 Task: Create a task  Integrate a new online platform for online tutoring services , assign it to team member softage.1@softage.net in the project AnalyseNow and update the status of the task to  At Risk , set the priority of the task to Medium
Action: Mouse moved to (69, 274)
Screenshot: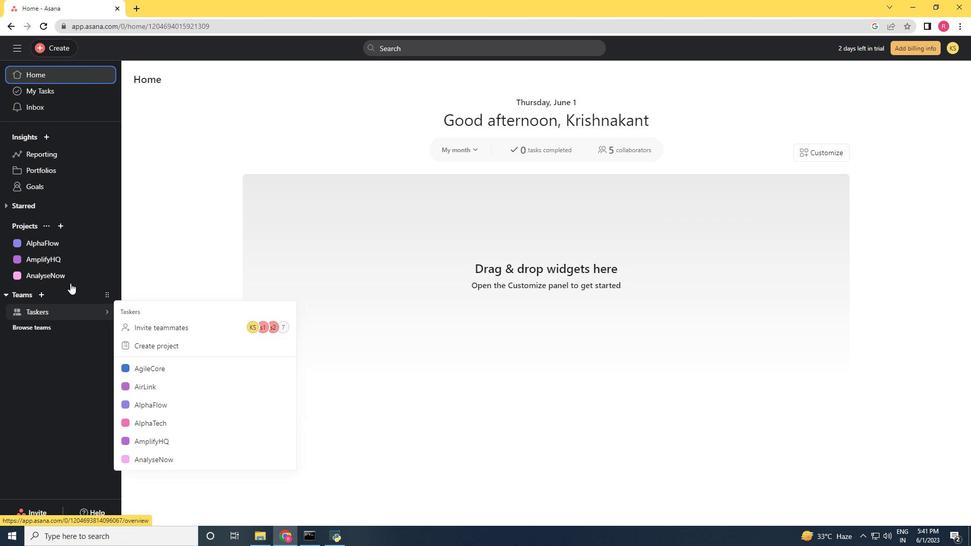
Action: Mouse pressed left at (69, 274)
Screenshot: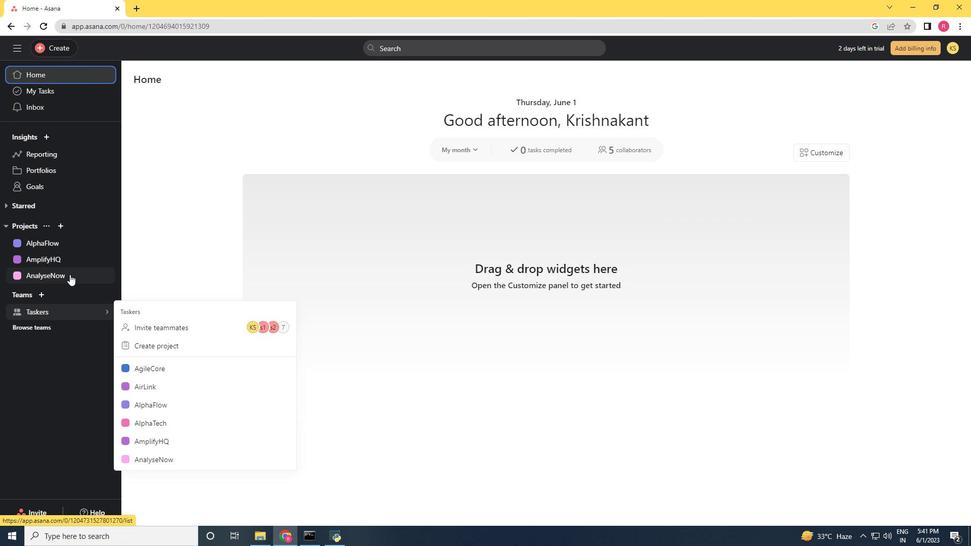 
Action: Mouse moved to (58, 48)
Screenshot: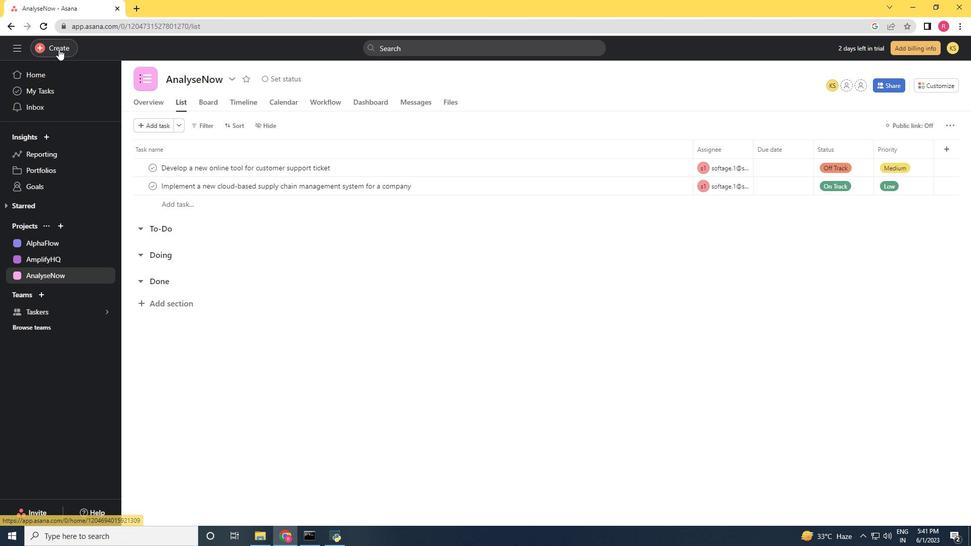 
Action: Mouse pressed left at (58, 48)
Screenshot: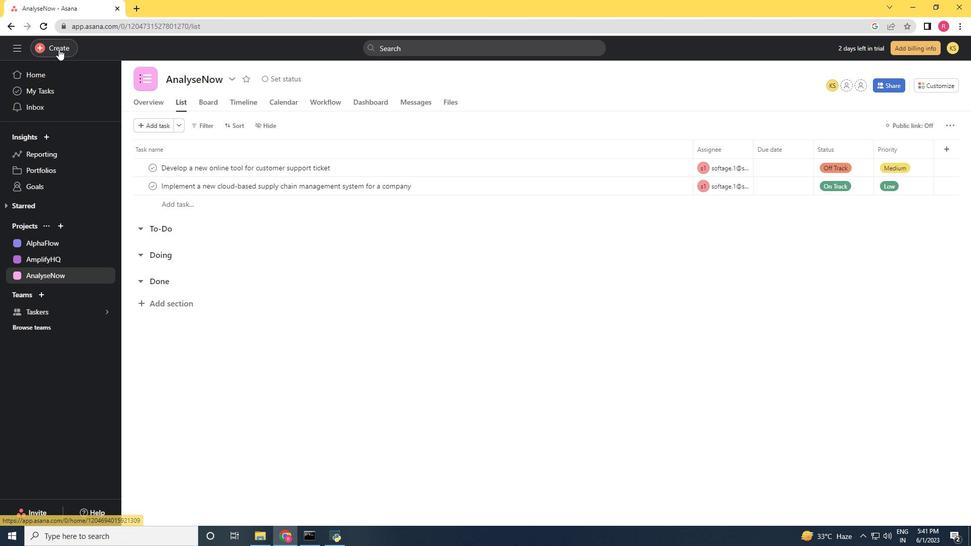 
Action: Mouse moved to (118, 51)
Screenshot: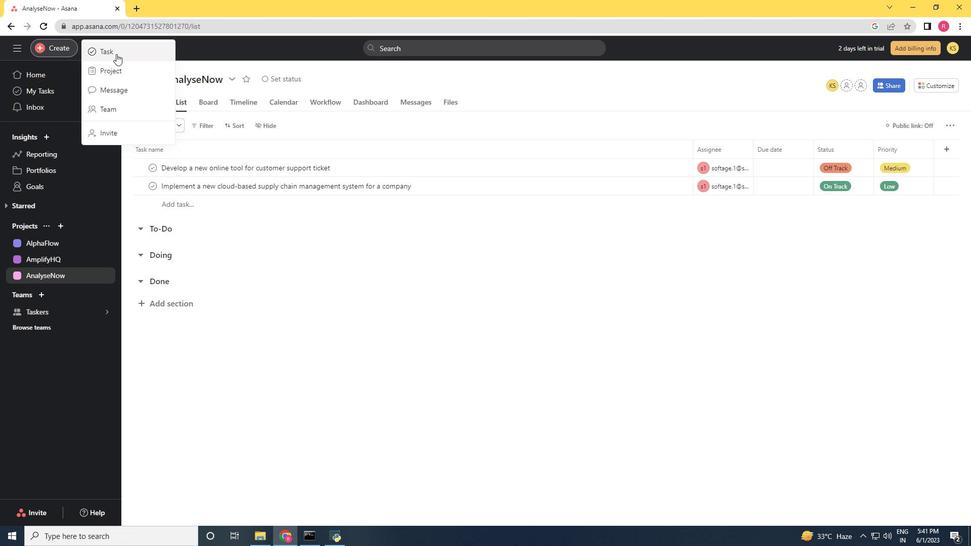 
Action: Mouse pressed left at (118, 51)
Screenshot: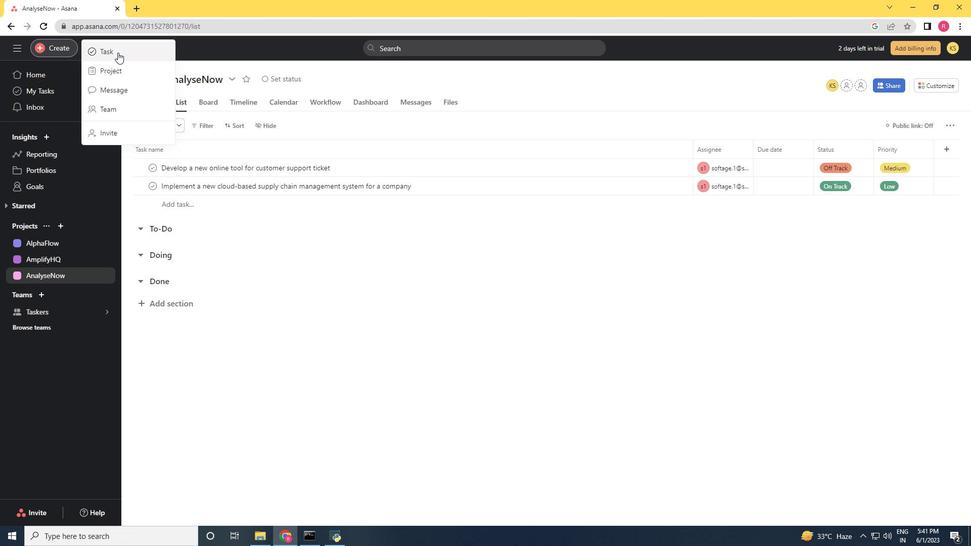 
Action: Mouse moved to (118, 51)
Screenshot: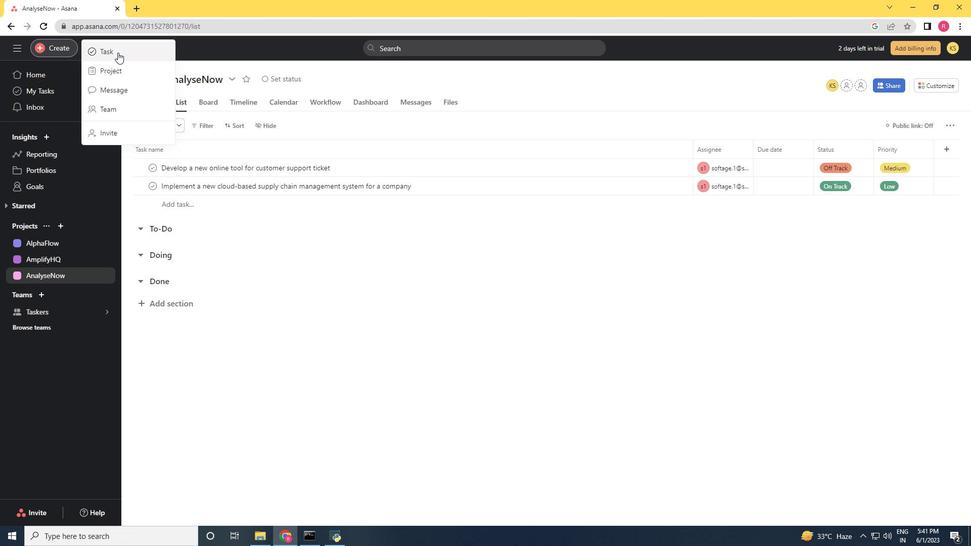 
Action: Key pressed <Key.shift_r>Integrate<Key.space>a<Key.space>neq<Key.space><Key.backspace><Key.backspace>w<Key.space>online<Key.space>platform<Key.space>for<Key.space>online<Key.space>tutoring<Key.space>service<Key.space>
Screenshot: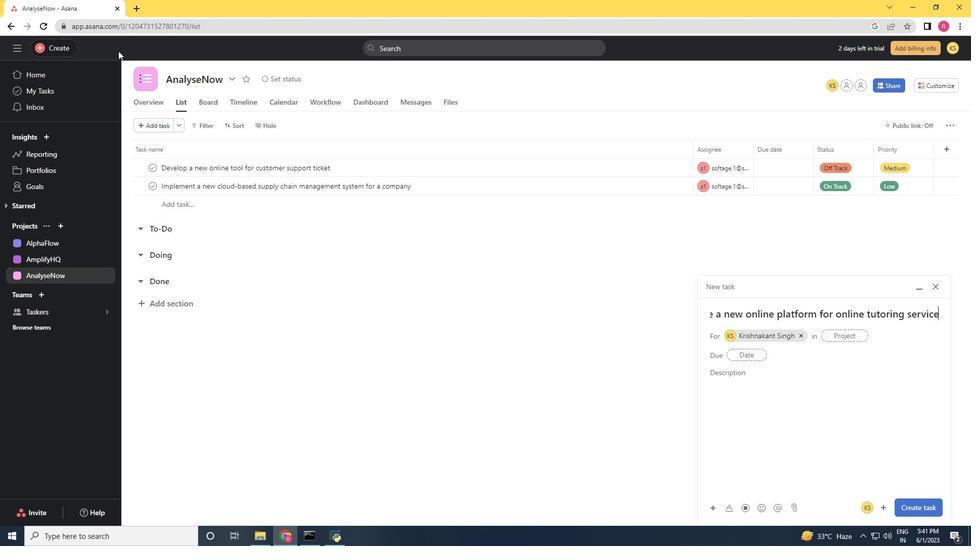 
Action: Mouse moved to (281, 64)
Screenshot: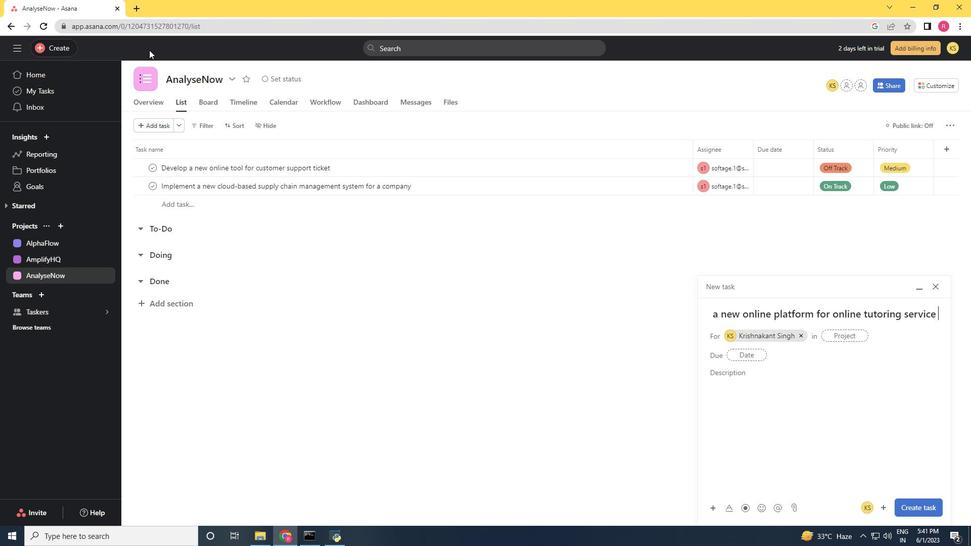 
Action: Key pressed <Key.backspace>s
Screenshot: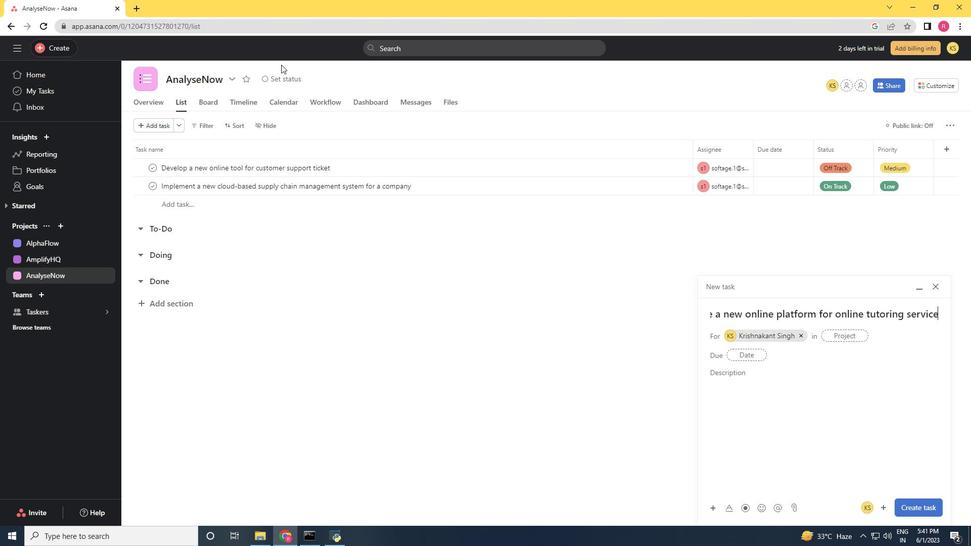
Action: Mouse moved to (381, 78)
Screenshot: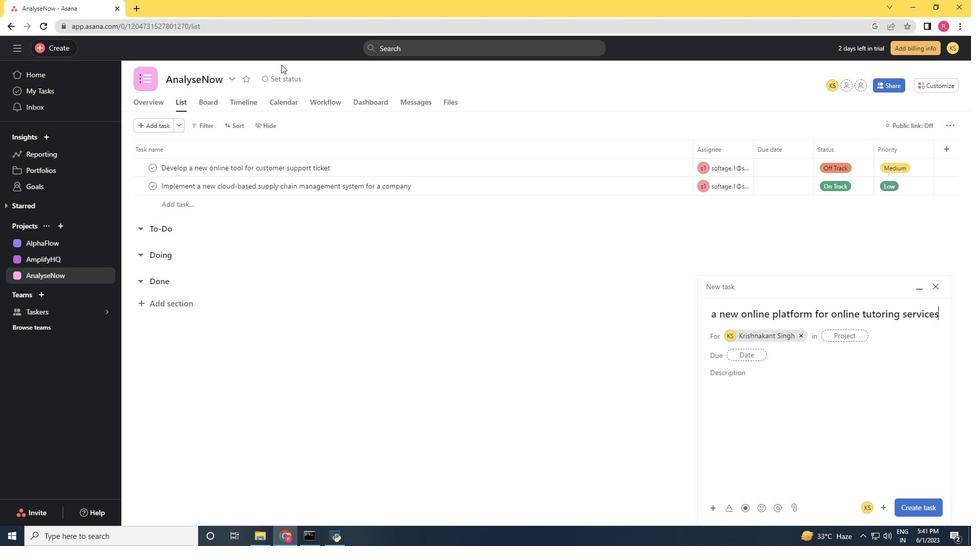 
Action: Mouse scrolled (381, 78) with delta (0, 0)
Screenshot: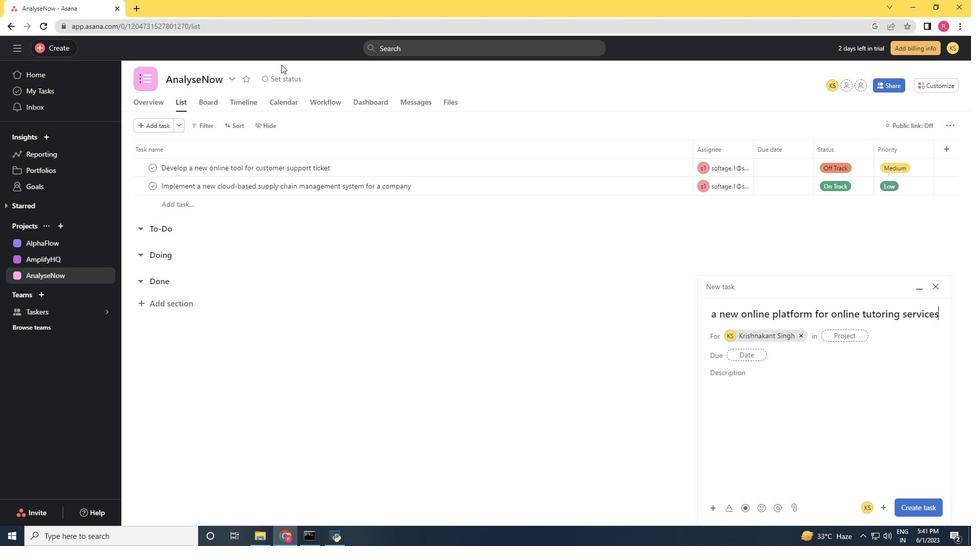
Action: Mouse moved to (801, 339)
Screenshot: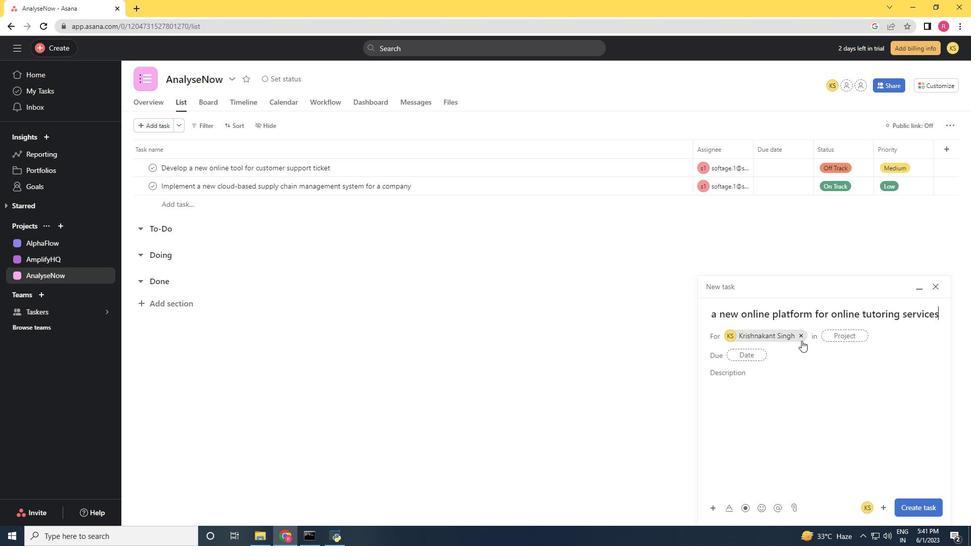
Action: Mouse pressed left at (801, 339)
Screenshot: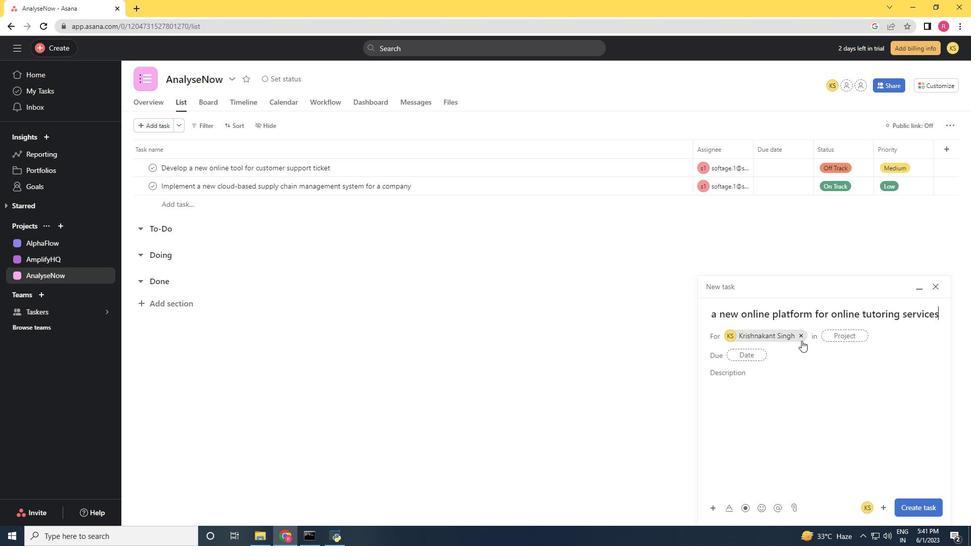 
Action: Mouse moved to (756, 337)
Screenshot: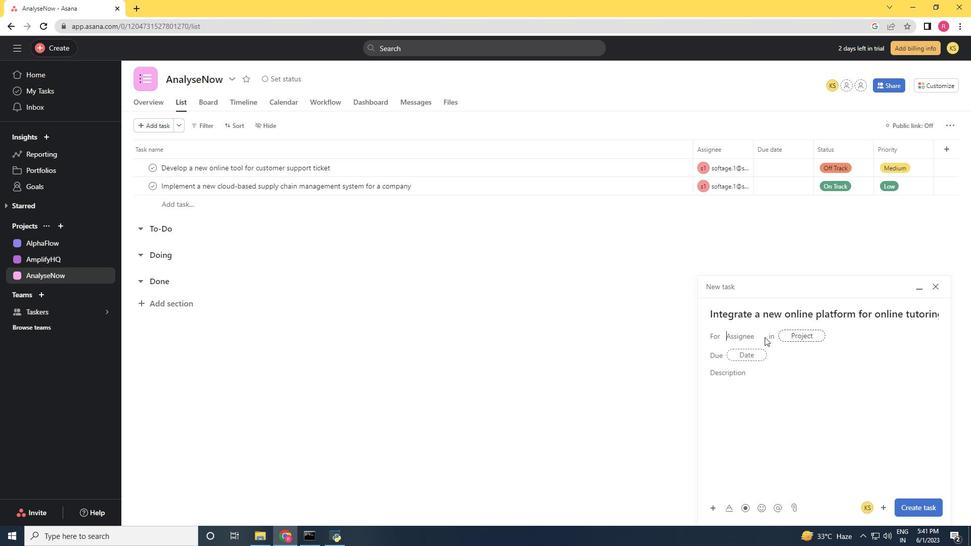 
Action: Mouse pressed left at (756, 337)
Screenshot: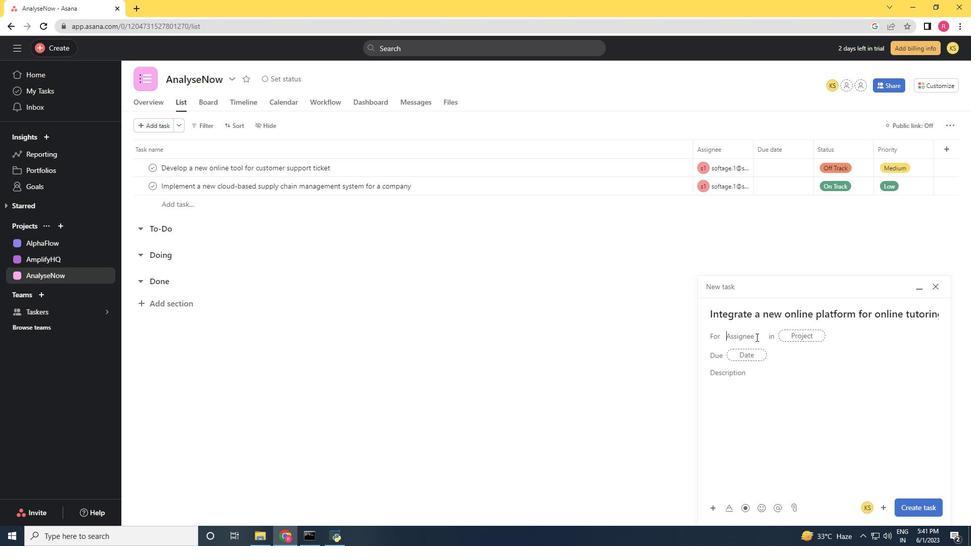 
Action: Mouse moved to (763, 330)
Screenshot: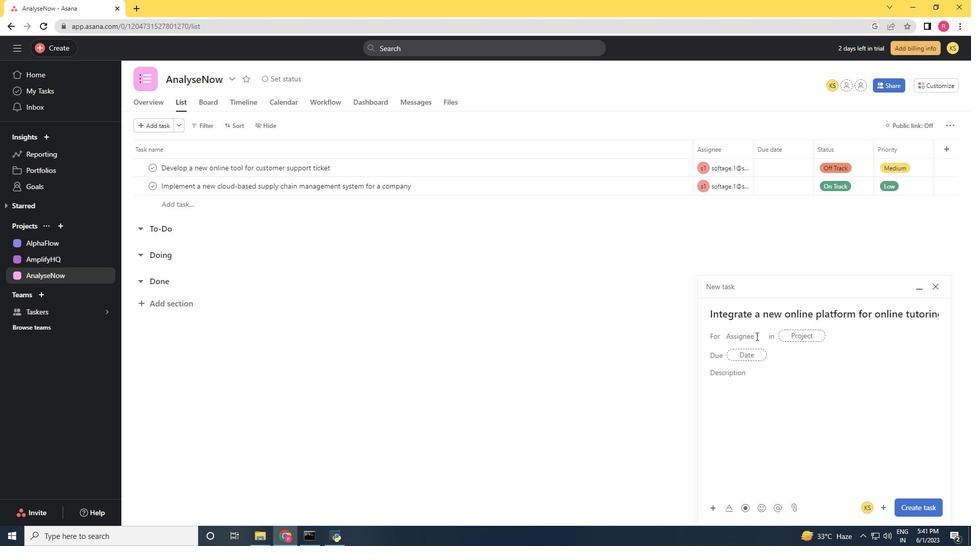 
Action: Key pressed softage.1<Key.shift>@softage.net
Screenshot: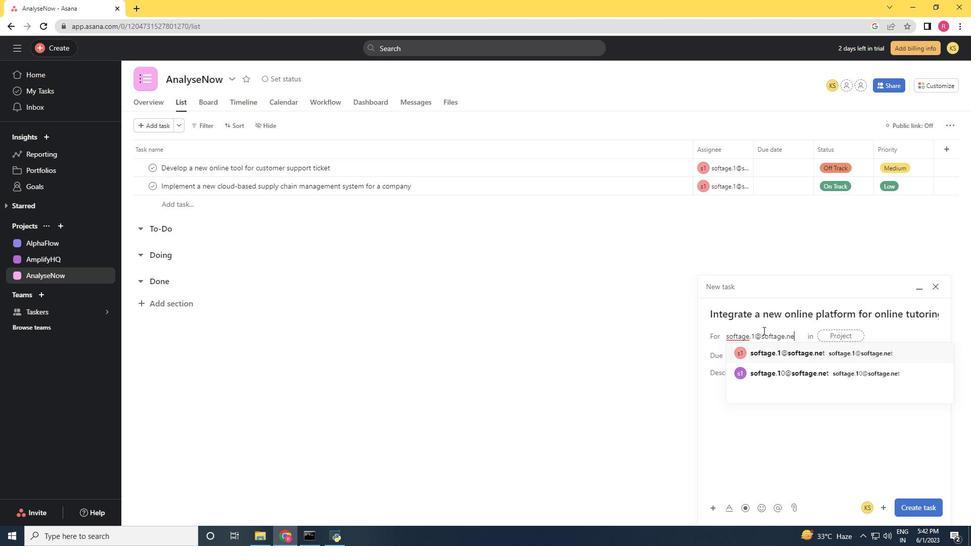 
Action: Mouse moved to (768, 350)
Screenshot: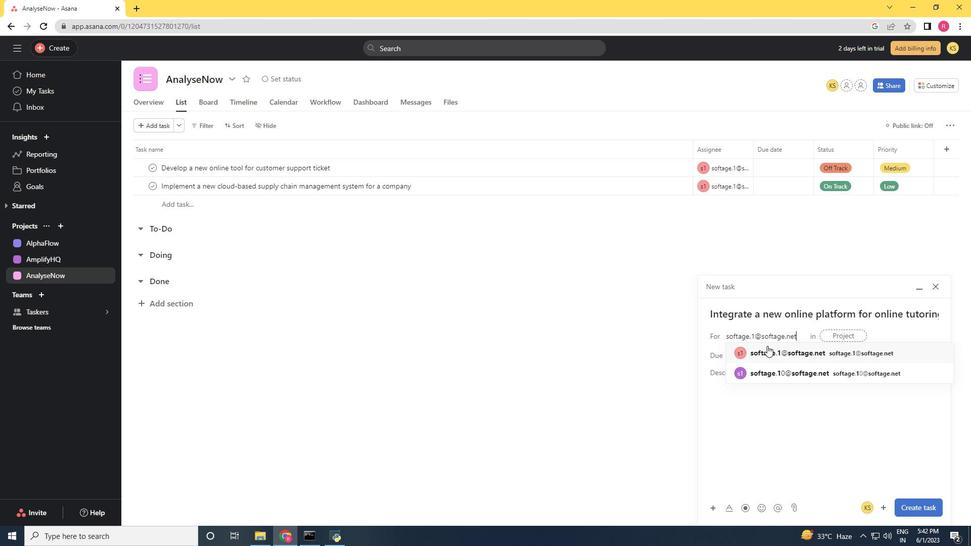 
Action: Mouse pressed left at (768, 350)
Screenshot: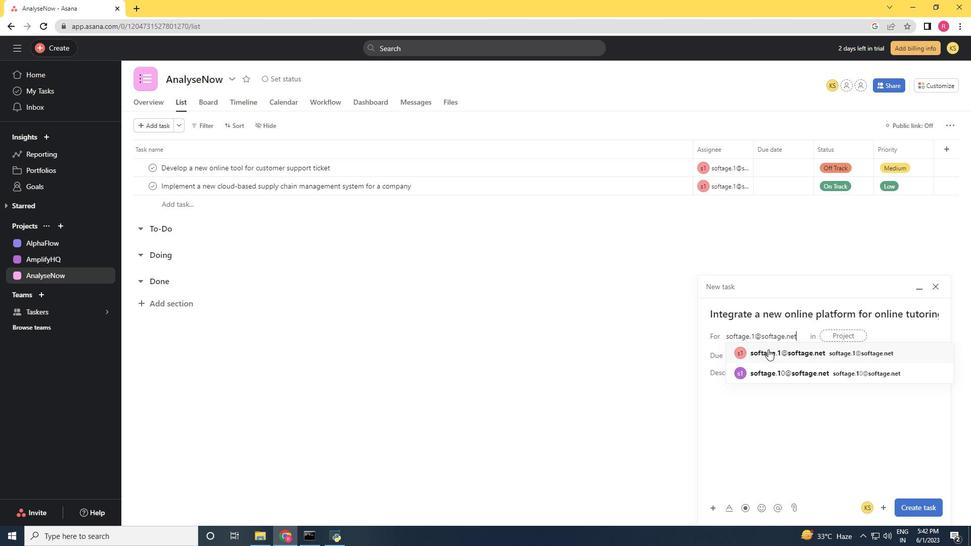 
Action: Mouse moved to (644, 368)
Screenshot: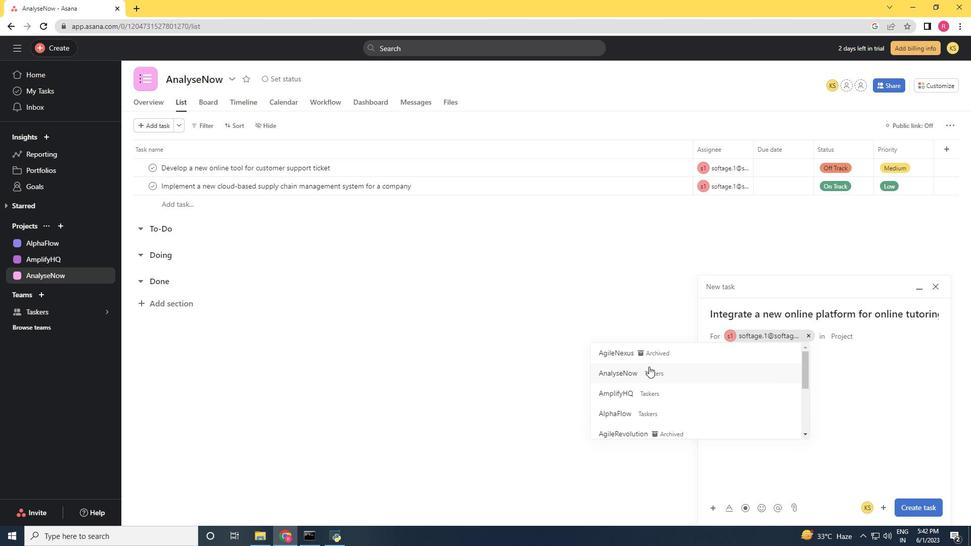 
Action: Mouse pressed left at (644, 368)
Screenshot: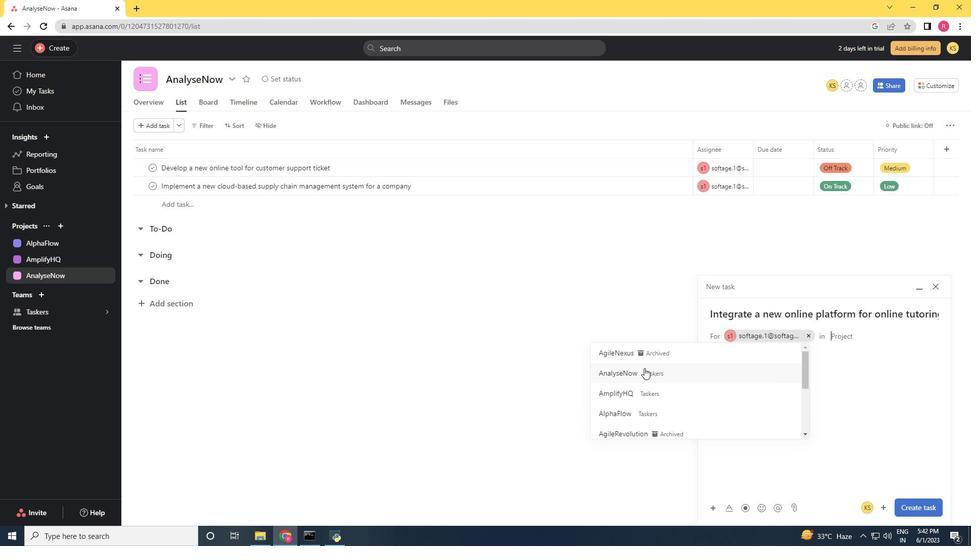 
Action: Mouse moved to (751, 377)
Screenshot: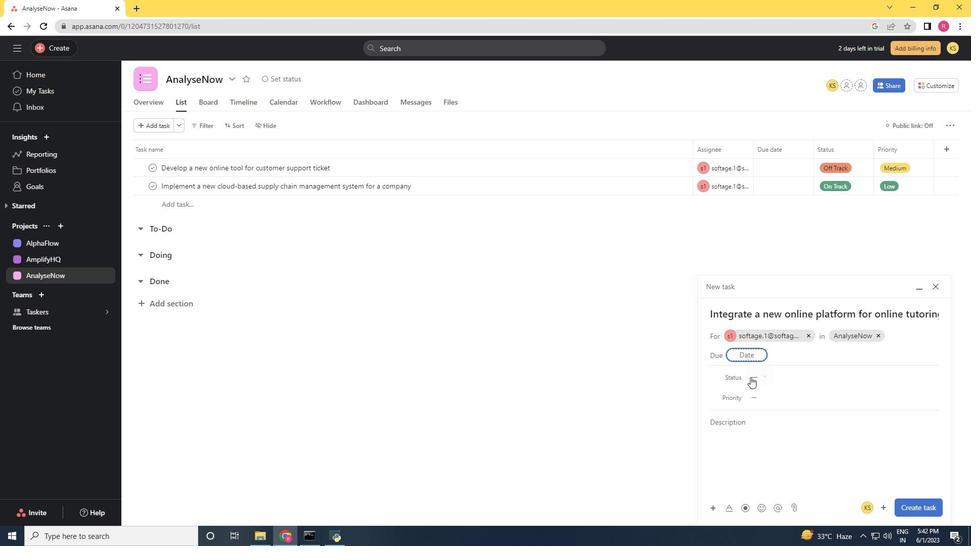 
Action: Mouse pressed left at (751, 377)
Screenshot: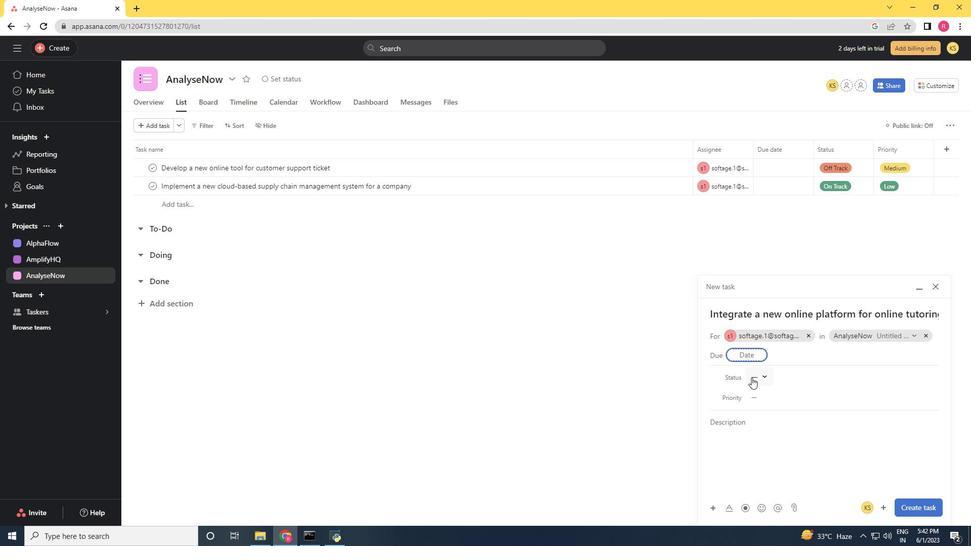 
Action: Mouse moved to (791, 446)
Screenshot: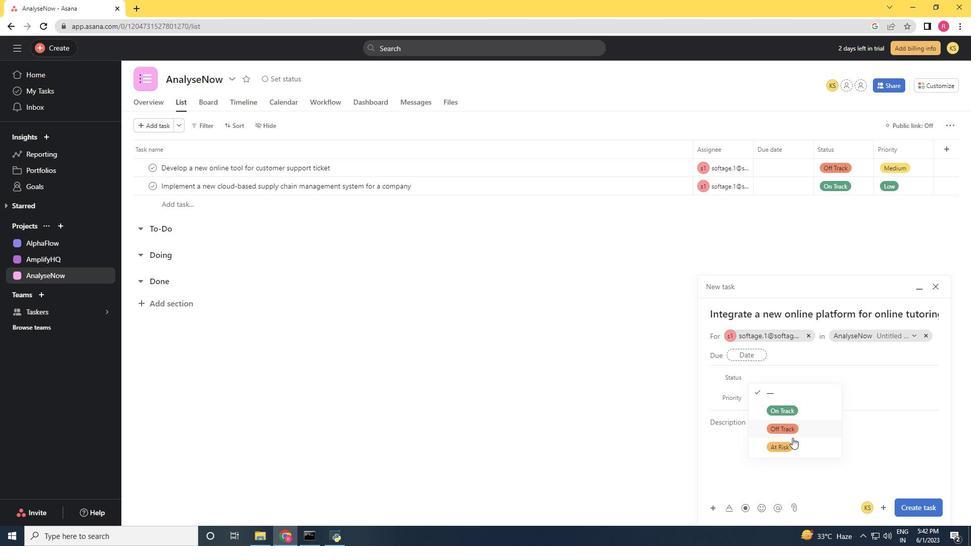 
Action: Mouse pressed left at (791, 446)
Screenshot: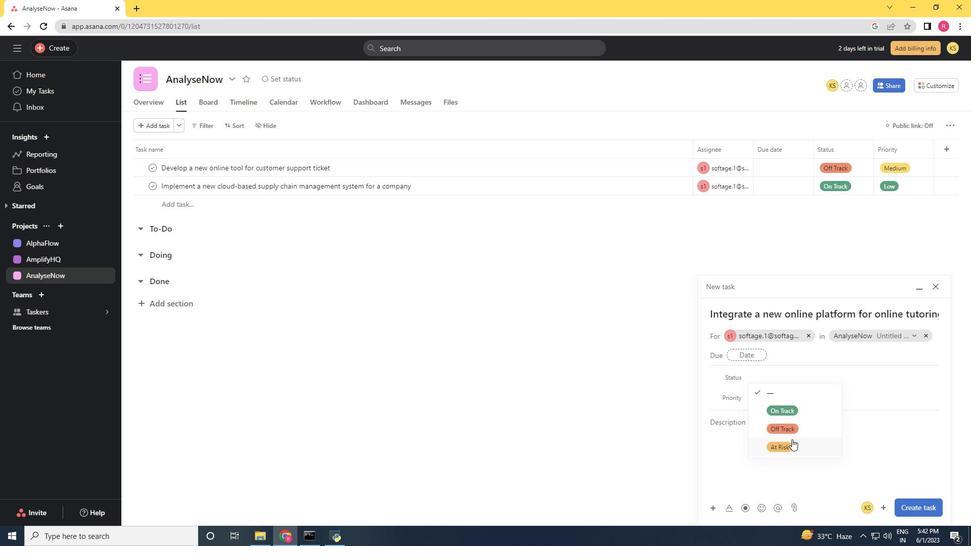 
Action: Mouse moved to (766, 399)
Screenshot: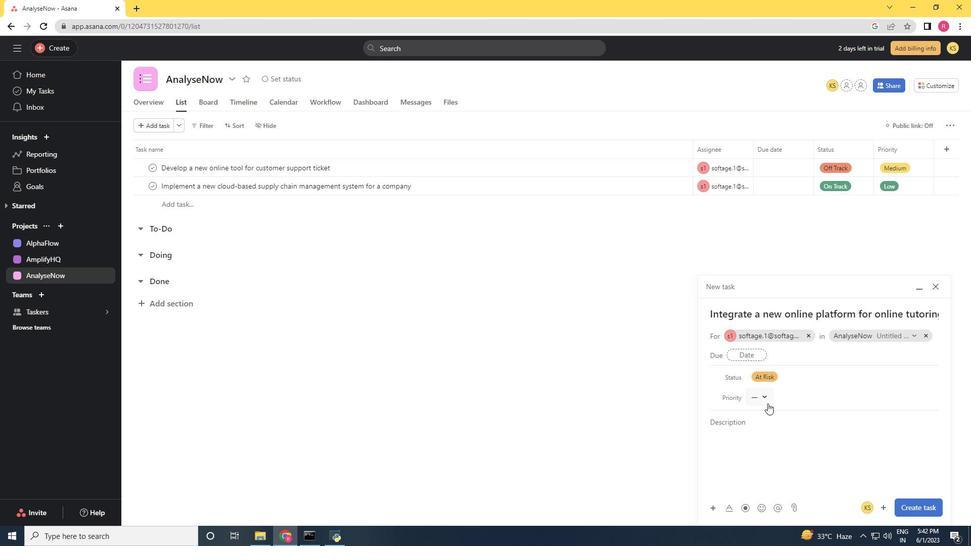 
Action: Mouse pressed left at (766, 399)
Screenshot: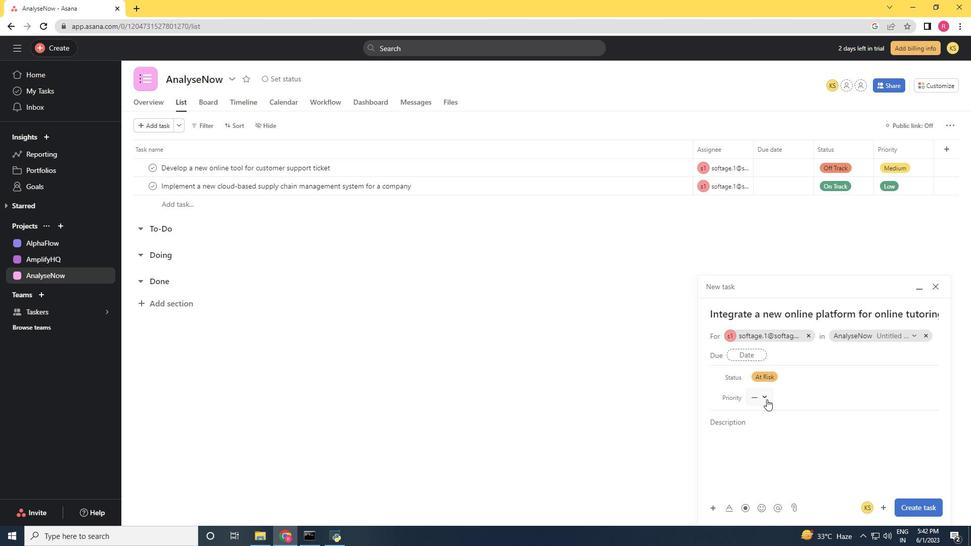 
Action: Mouse moved to (777, 441)
Screenshot: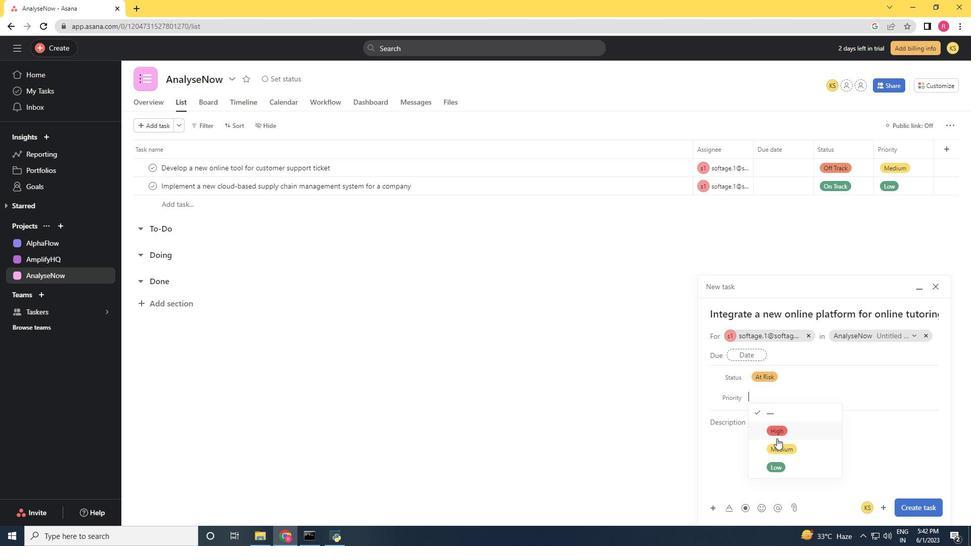 
Action: Mouse pressed left at (777, 441)
Screenshot: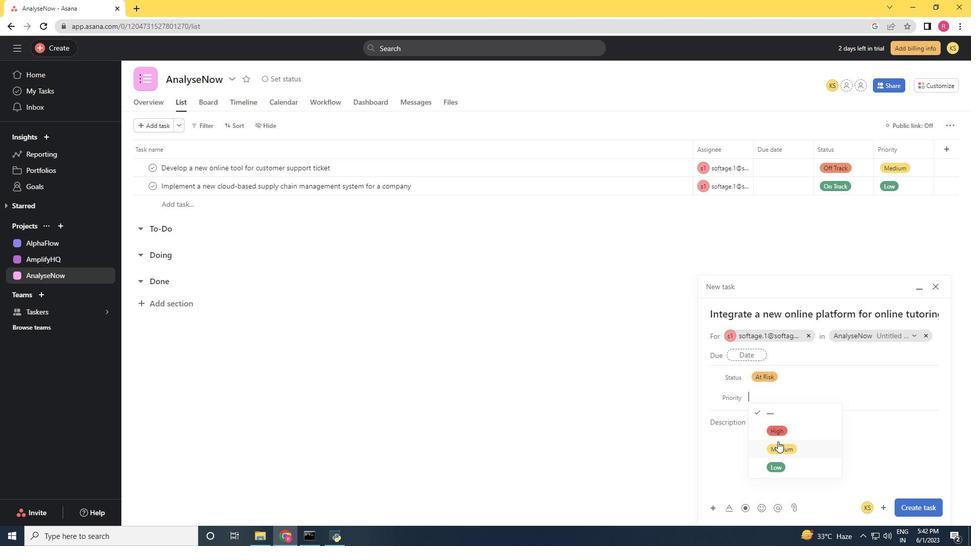 
Action: Mouse moved to (911, 504)
Screenshot: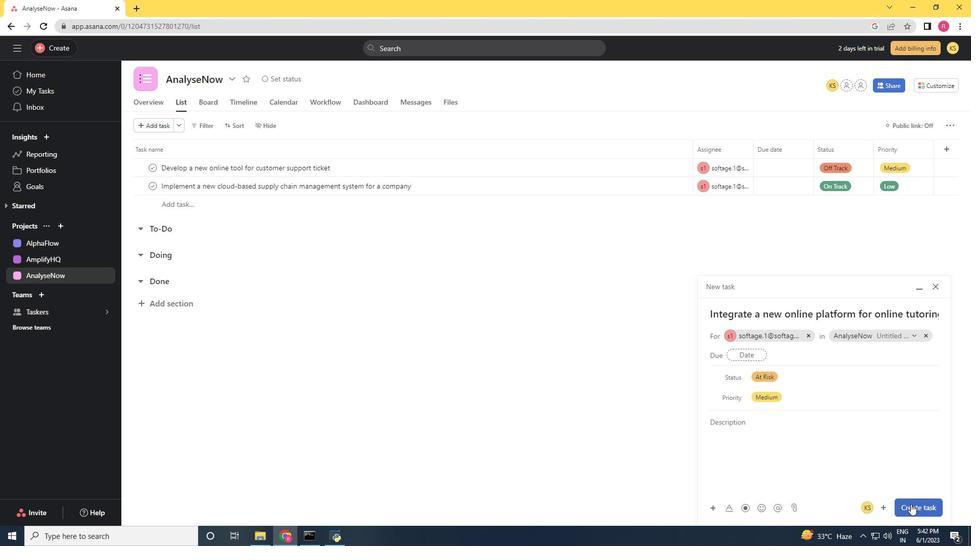 
Action: Mouse pressed left at (911, 504)
Screenshot: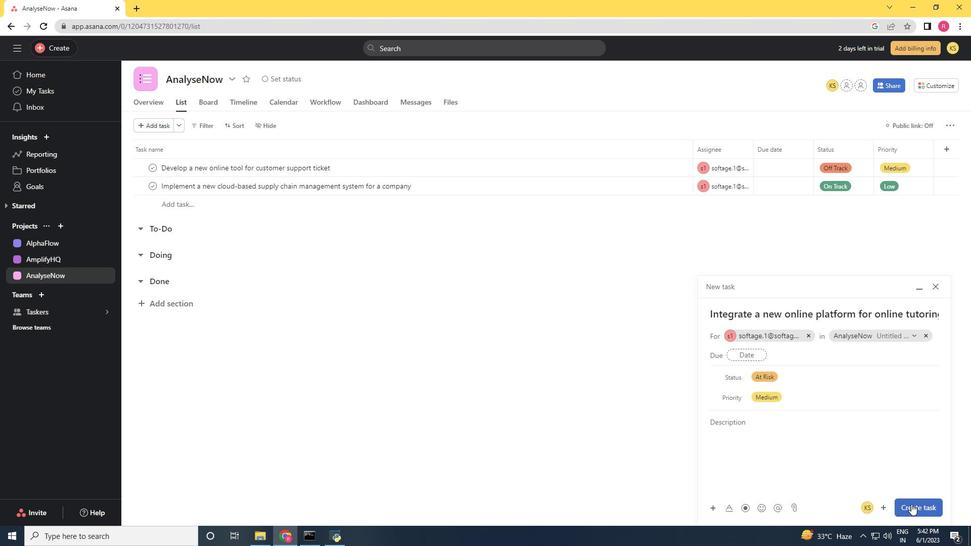 
Action: Mouse moved to (739, 482)
Screenshot: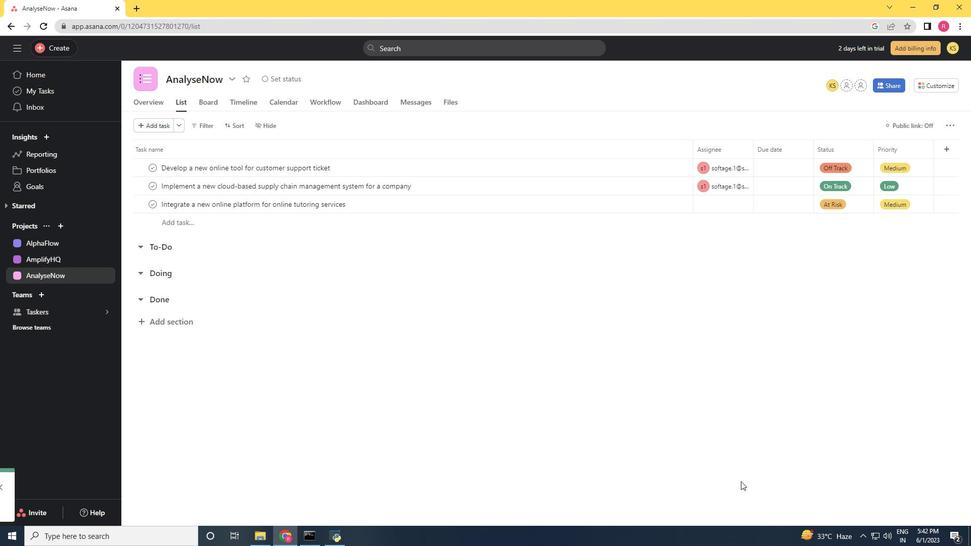 
